 Task: Create a Board called Board0000000073 in Workspace WS0000000025 in Trello with Visibility as Workspace. Create a Board called Board0000000074 in Workspace WS0000000025 in Trello with Visibility as Private. Create a Board called Board0000000075 in Workspace WS0000000025 in Trello with Visibility as Public. Create Card Card0000000289 in Board Board0000000073 in Workspace WS0000000025 in Trello. Create Card Card0000000290 in Board Board0000000073 in Workspace WS0000000025 in Trello
Action: Mouse moved to (326, 415)
Screenshot: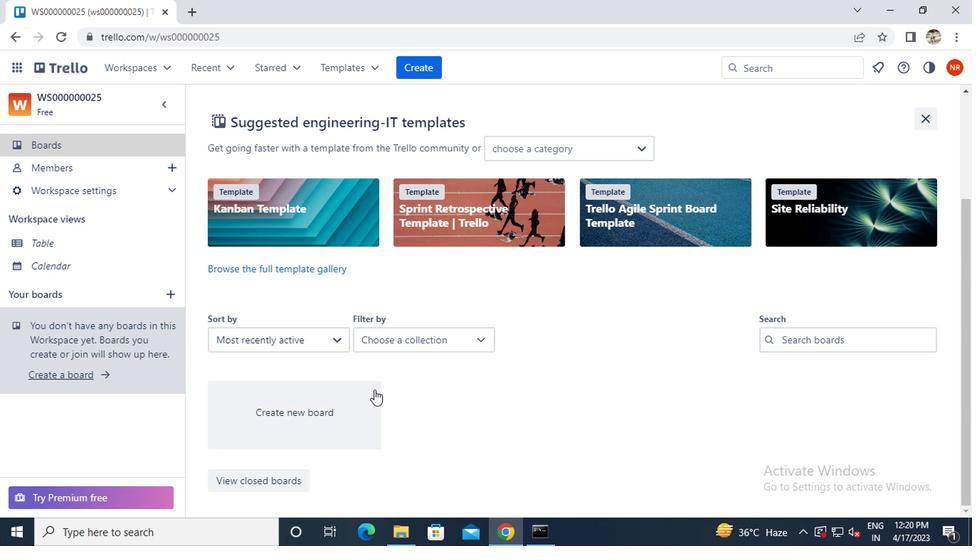 
Action: Mouse pressed left at (326, 415)
Screenshot: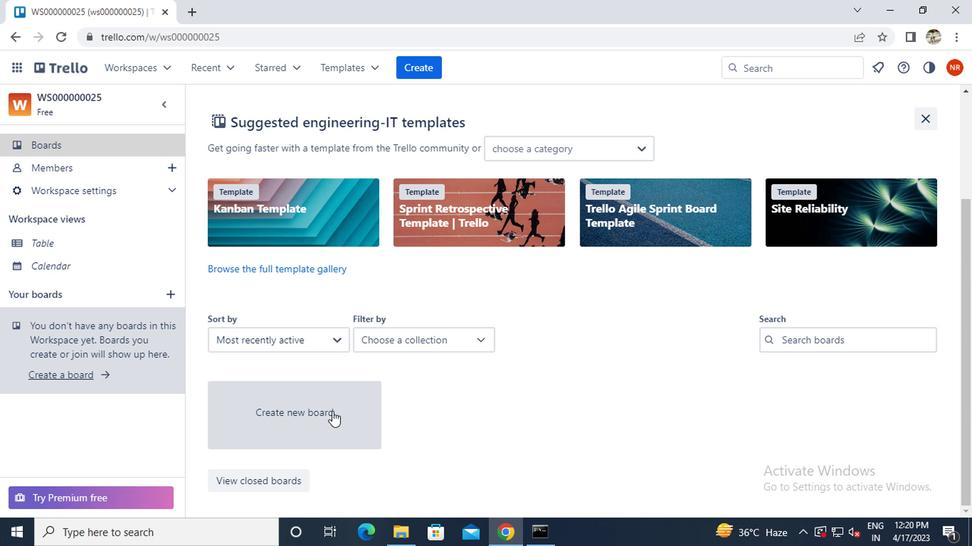
Action: Key pressed <Key.caps_lock>b<Key.caps_lock>oard0000000073
Screenshot: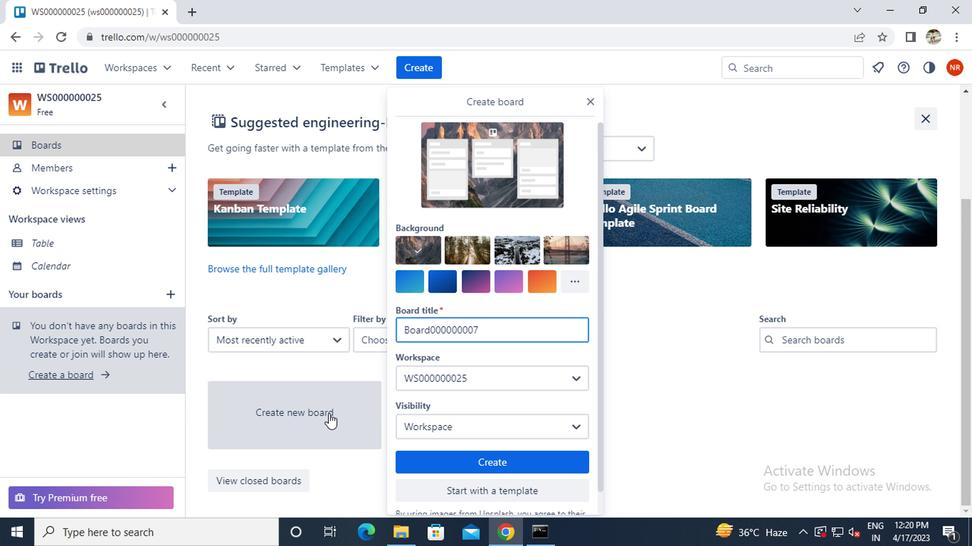 
Action: Mouse moved to (429, 460)
Screenshot: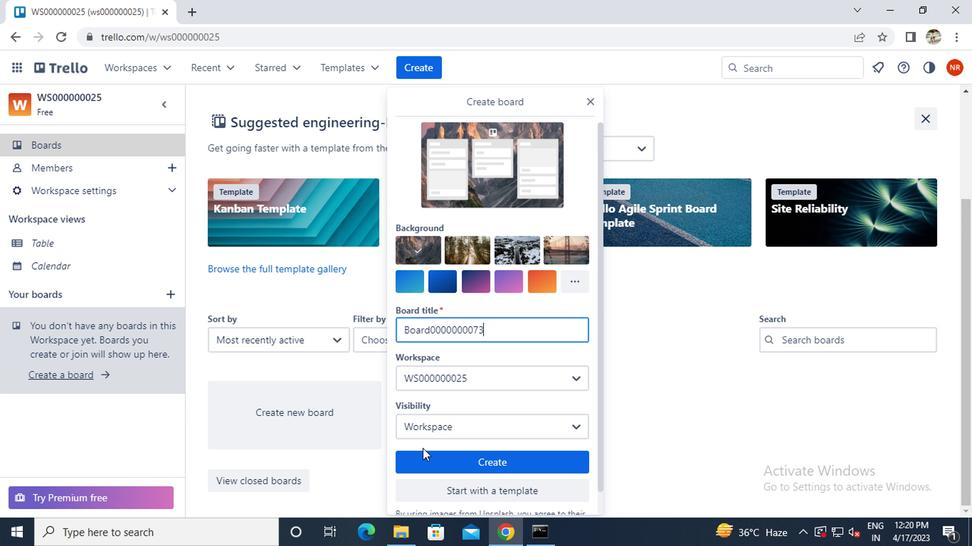 
Action: Mouse pressed left at (429, 460)
Screenshot: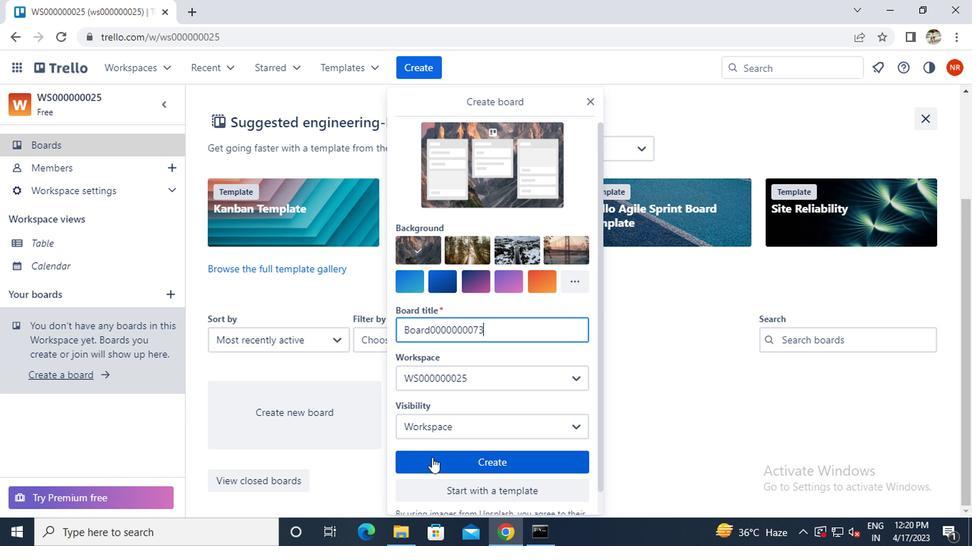 
Action: Mouse moved to (126, 142)
Screenshot: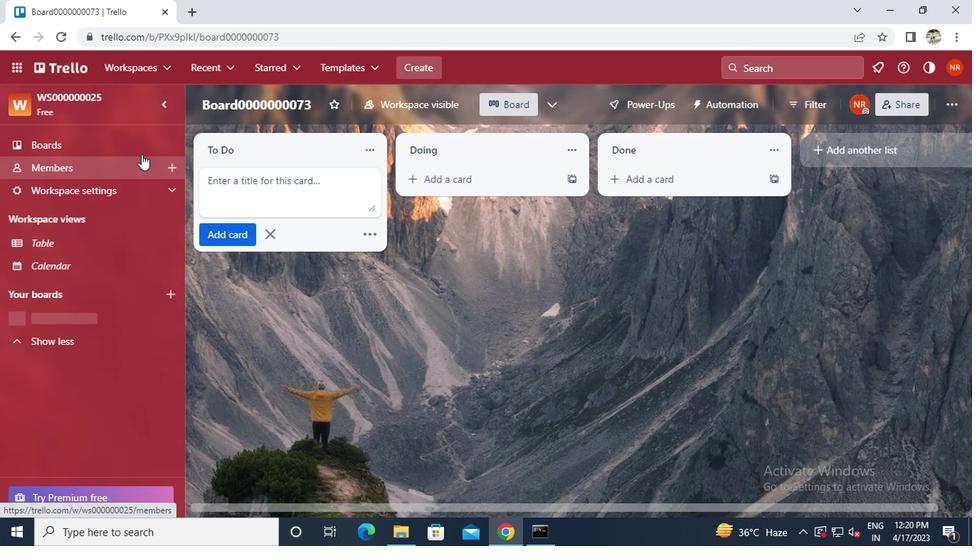 
Action: Mouse pressed left at (126, 142)
Screenshot: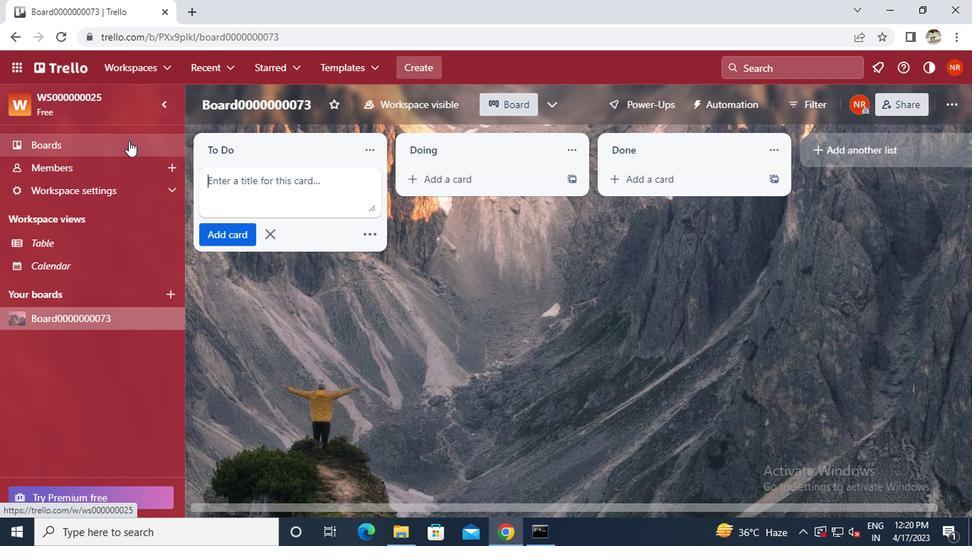 
Action: Mouse moved to (379, 335)
Screenshot: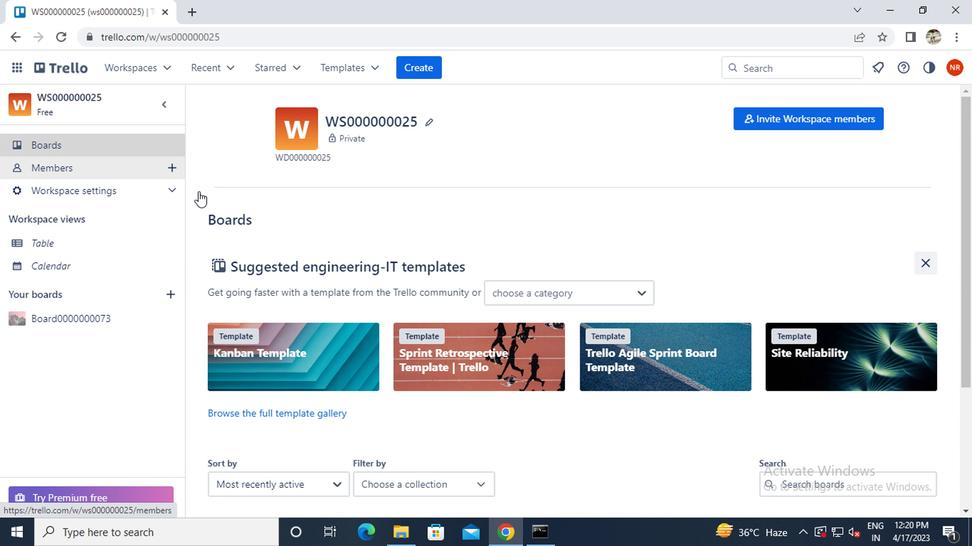 
Action: Mouse scrolled (379, 335) with delta (0, 0)
Screenshot: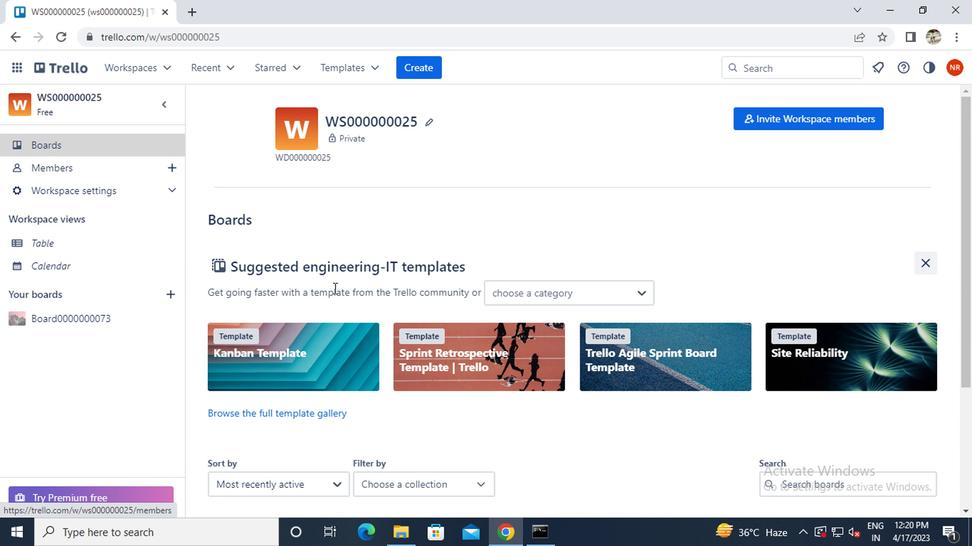 
Action: Mouse scrolled (379, 335) with delta (0, 0)
Screenshot: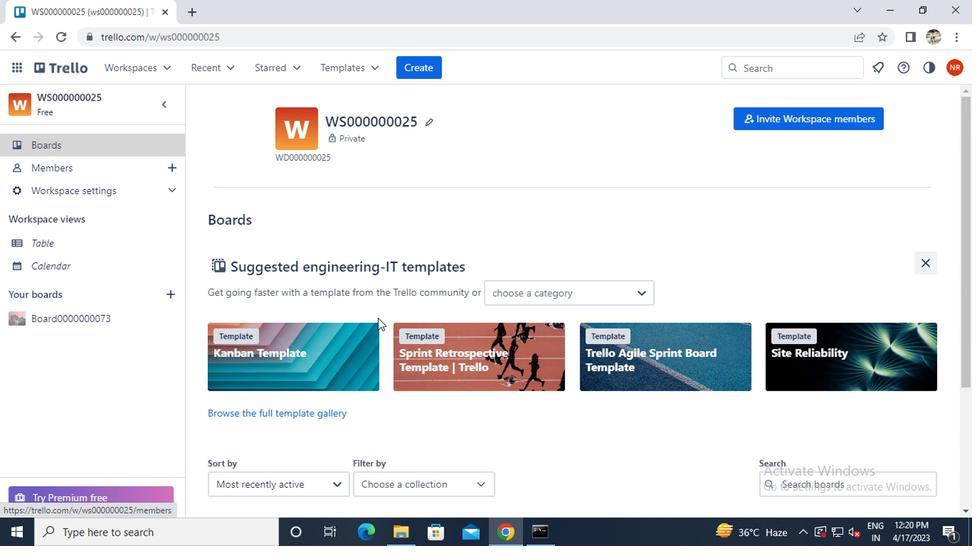 
Action: Mouse scrolled (379, 335) with delta (0, 0)
Screenshot: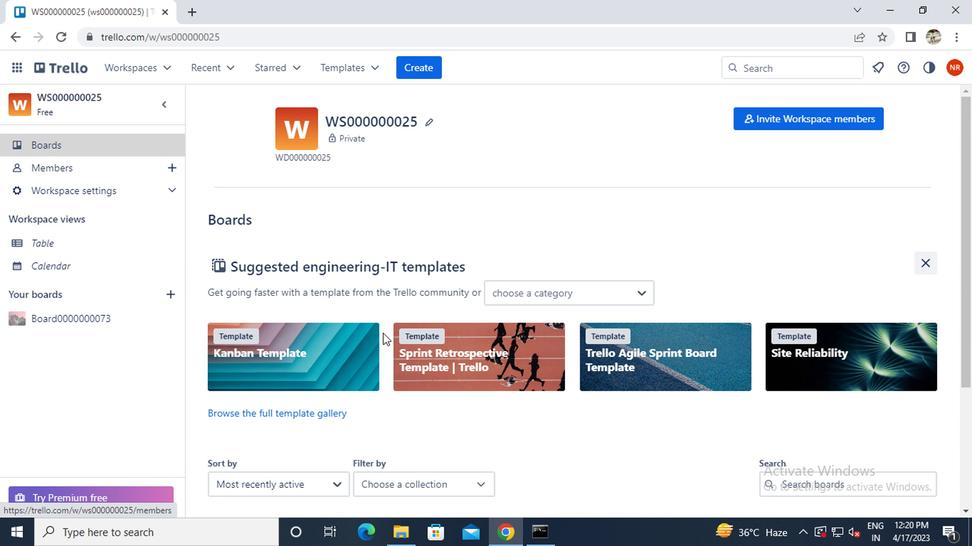 
Action: Mouse moved to (379, 336)
Screenshot: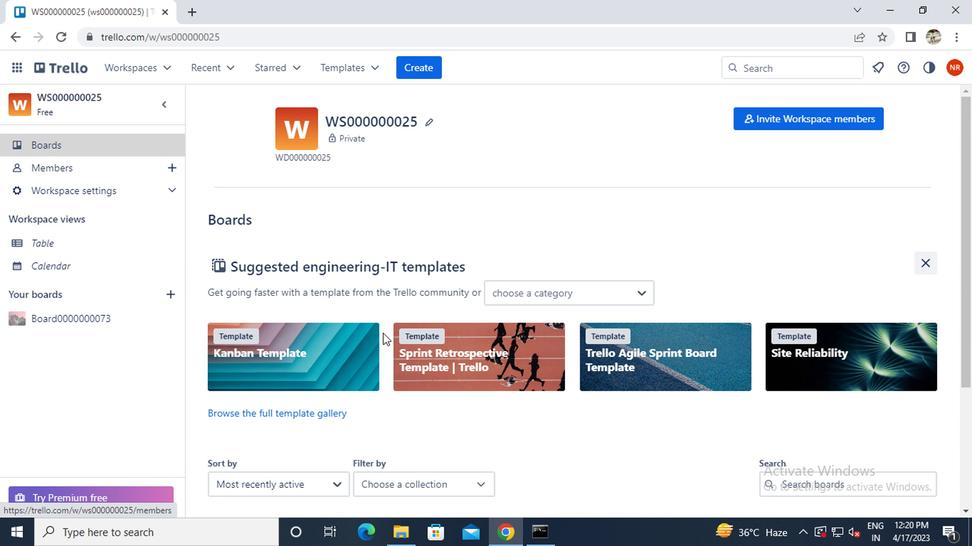 
Action: Mouse scrolled (379, 335) with delta (0, -1)
Screenshot: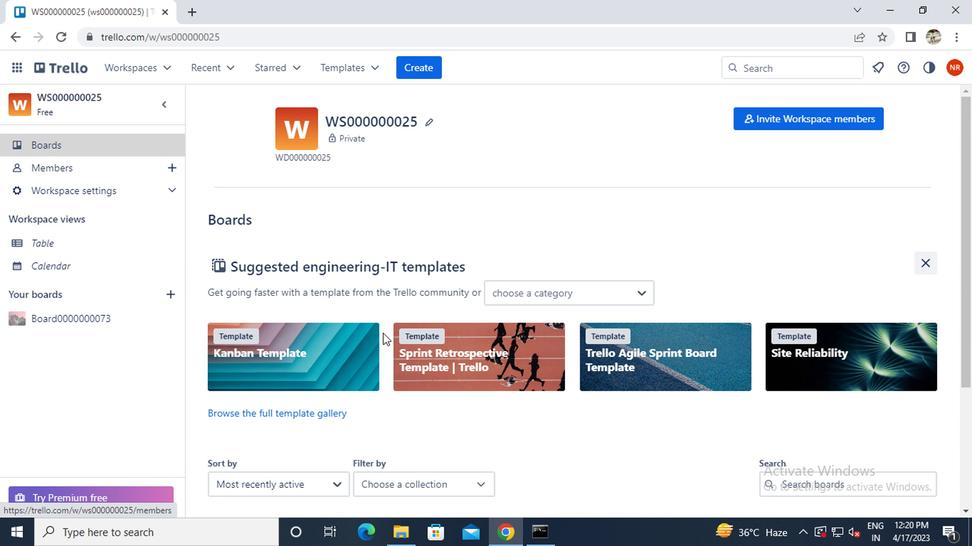 
Action: Mouse scrolled (379, 335) with delta (0, -1)
Screenshot: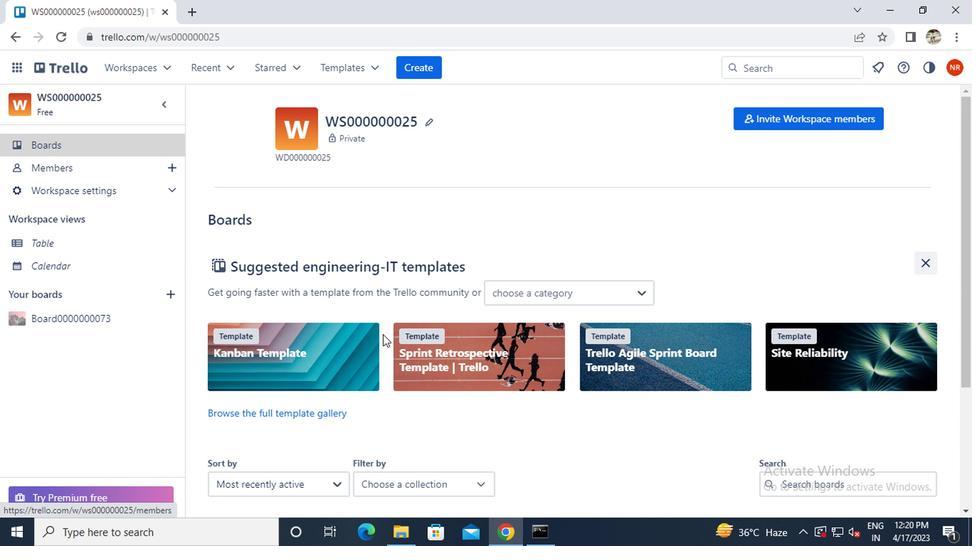 
Action: Mouse moved to (313, 396)
Screenshot: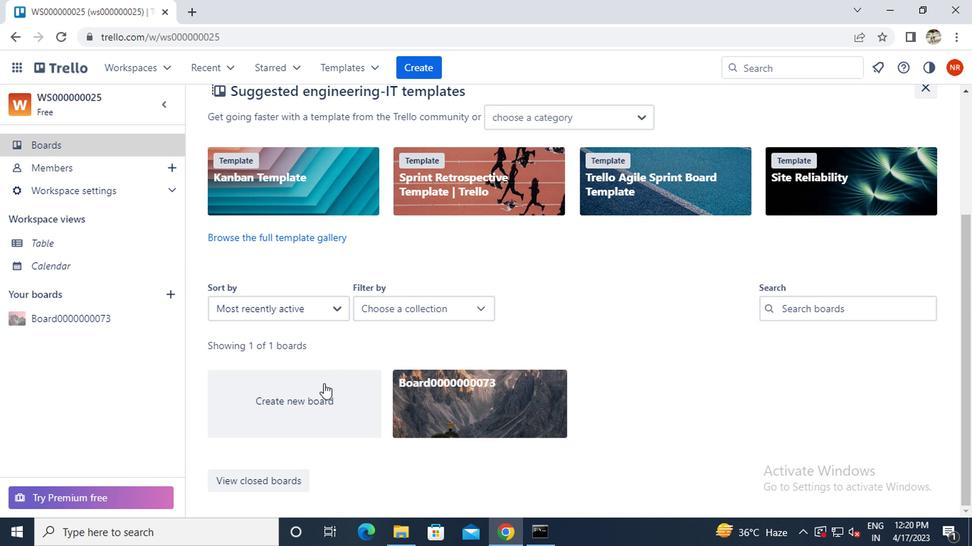 
Action: Mouse pressed left at (313, 396)
Screenshot: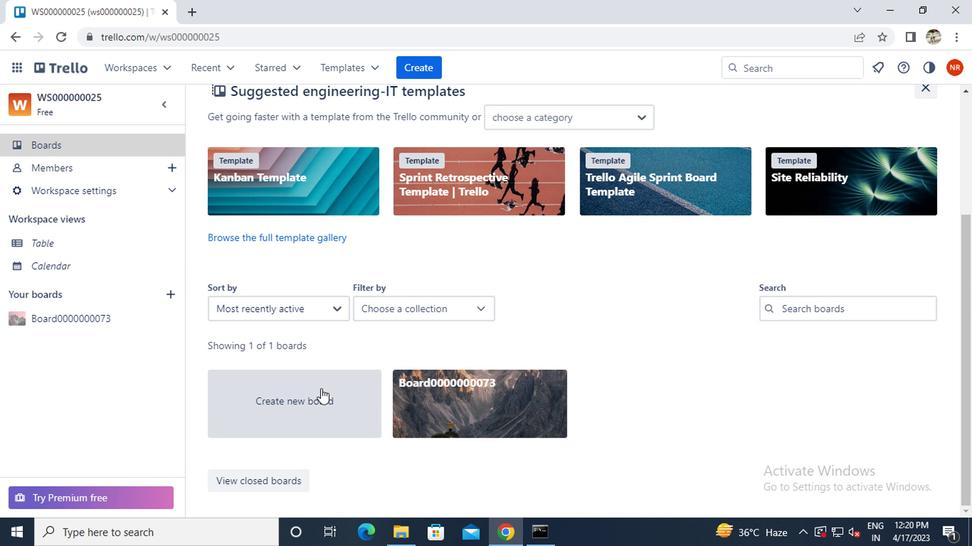 
Action: Key pressed <Key.caps_lock>b<Key.caps_lock>oard0000000074
Screenshot: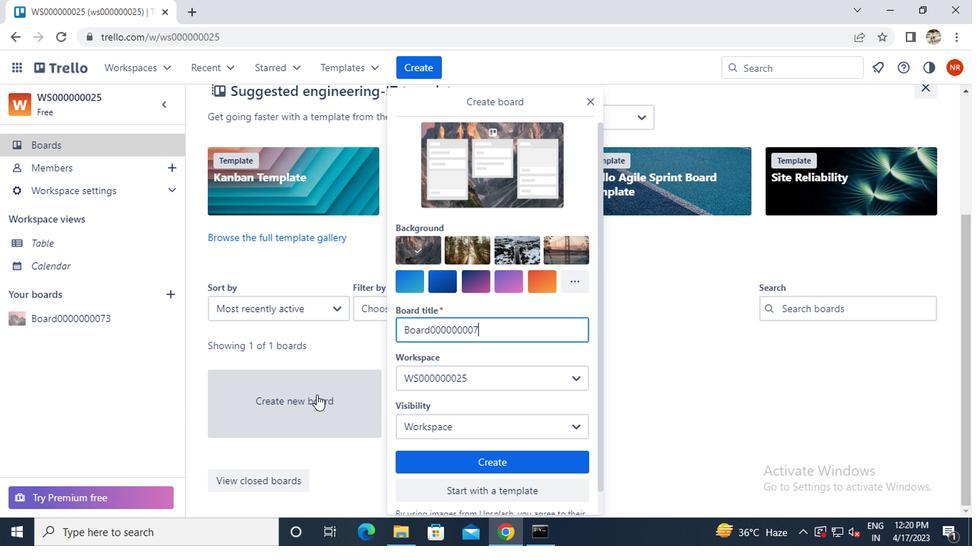 
Action: Mouse moved to (432, 429)
Screenshot: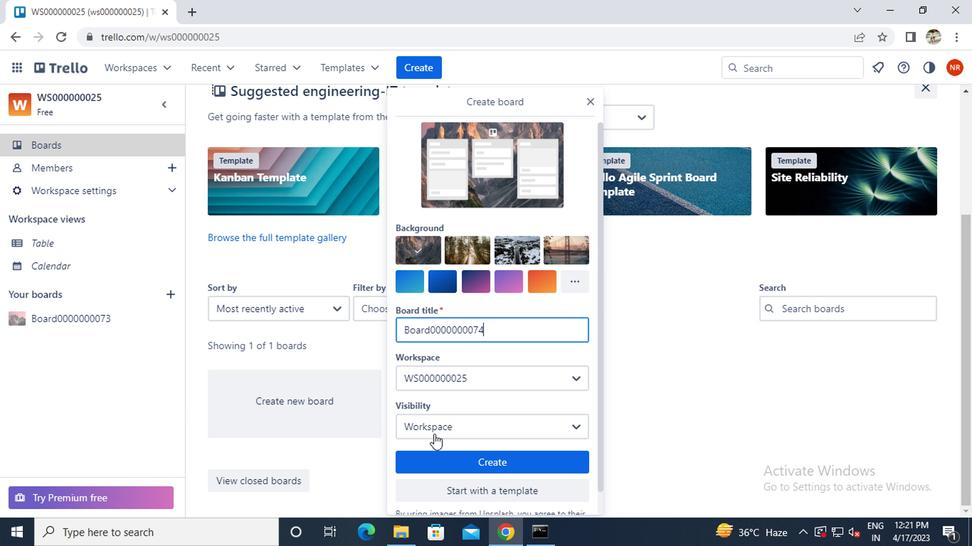 
Action: Mouse pressed left at (432, 429)
Screenshot: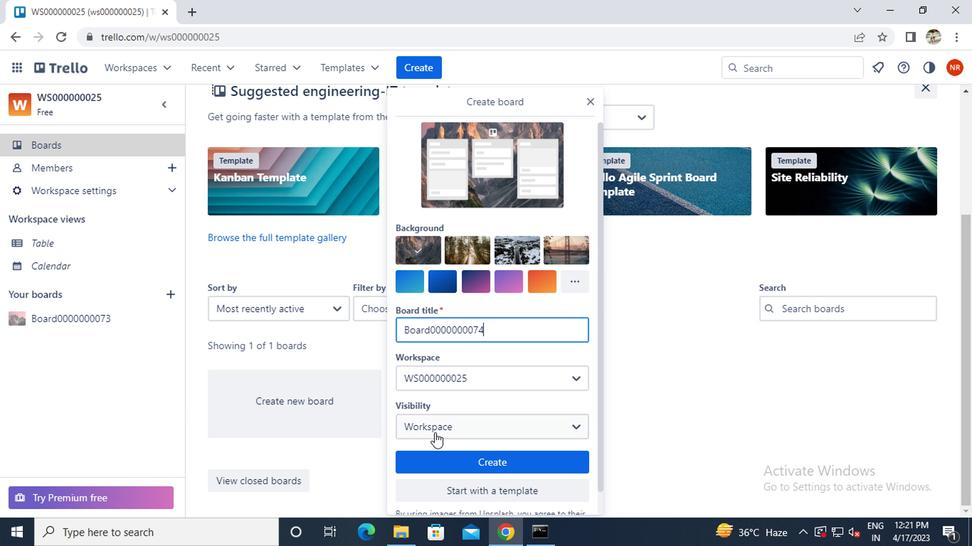 
Action: Mouse moved to (455, 278)
Screenshot: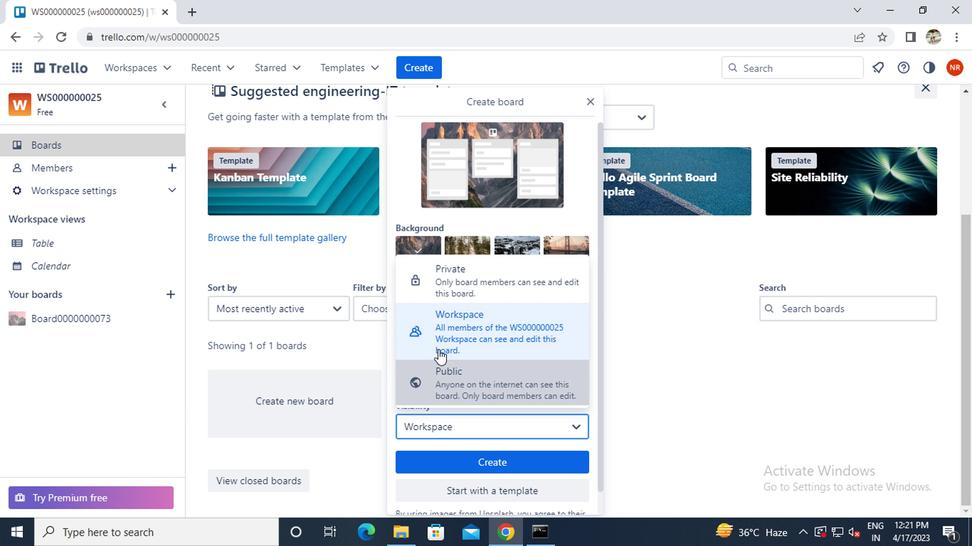 
Action: Mouse pressed left at (455, 278)
Screenshot: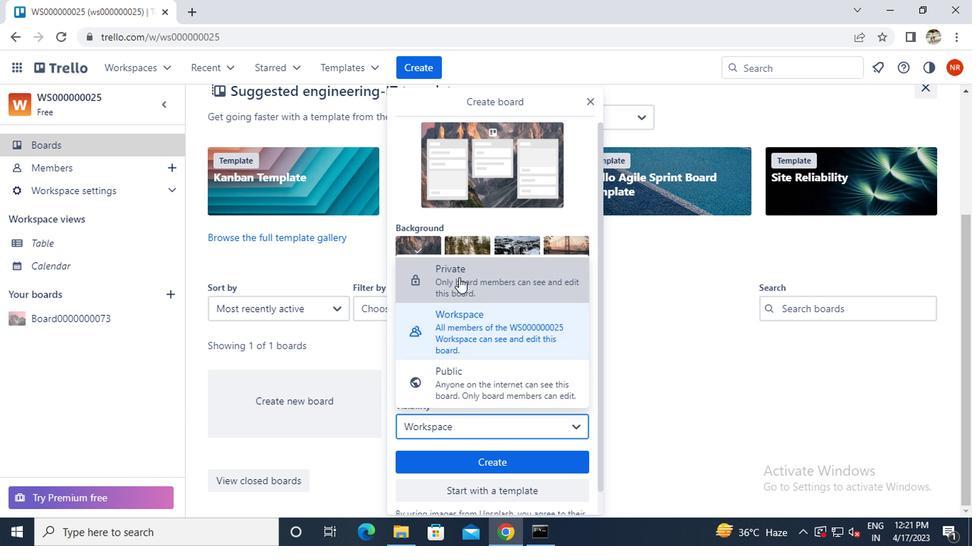 
Action: Mouse moved to (485, 463)
Screenshot: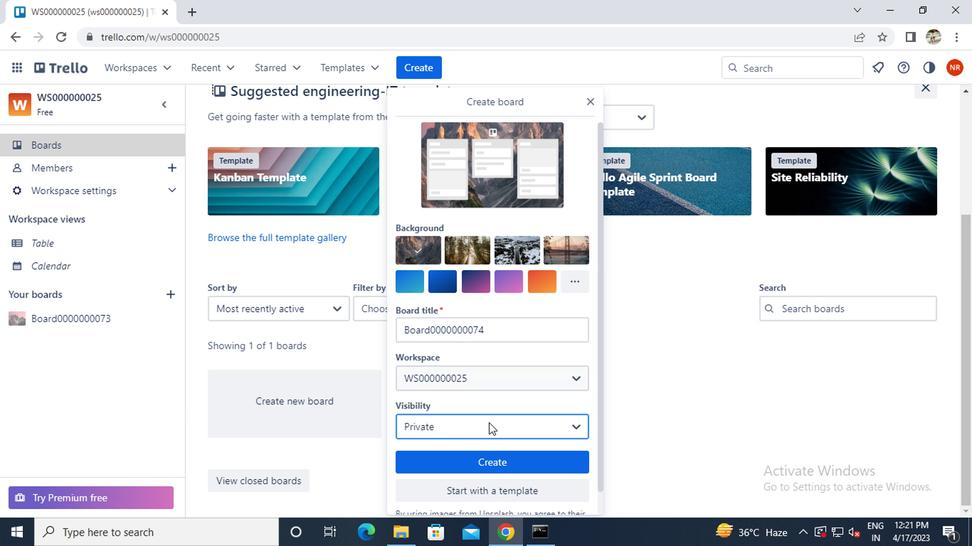 
Action: Mouse pressed left at (485, 463)
Screenshot: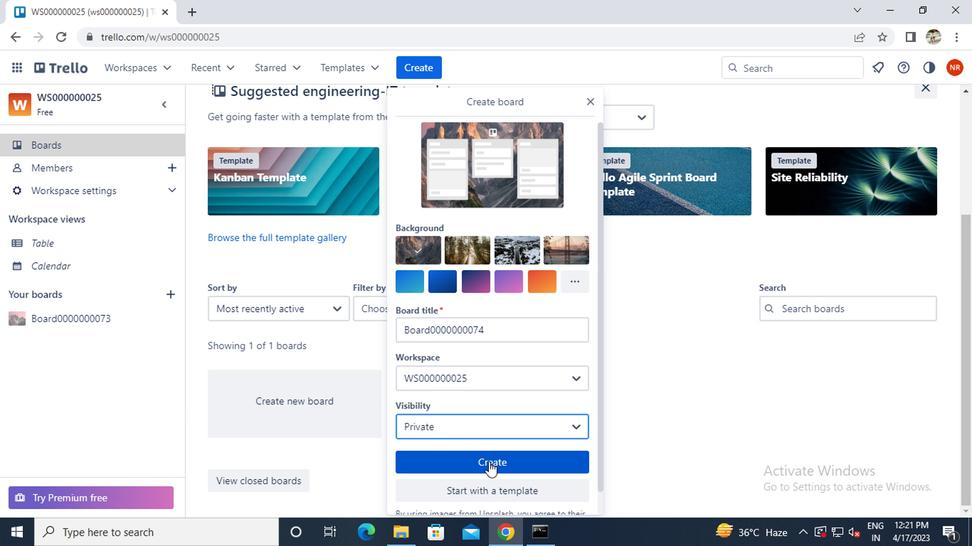 
Action: Mouse moved to (121, 145)
Screenshot: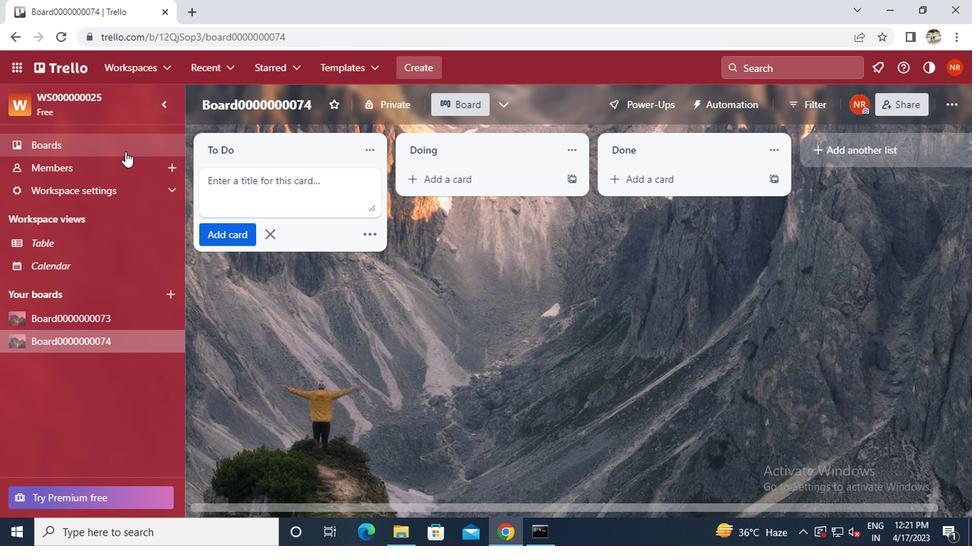 
Action: Mouse pressed left at (121, 145)
Screenshot: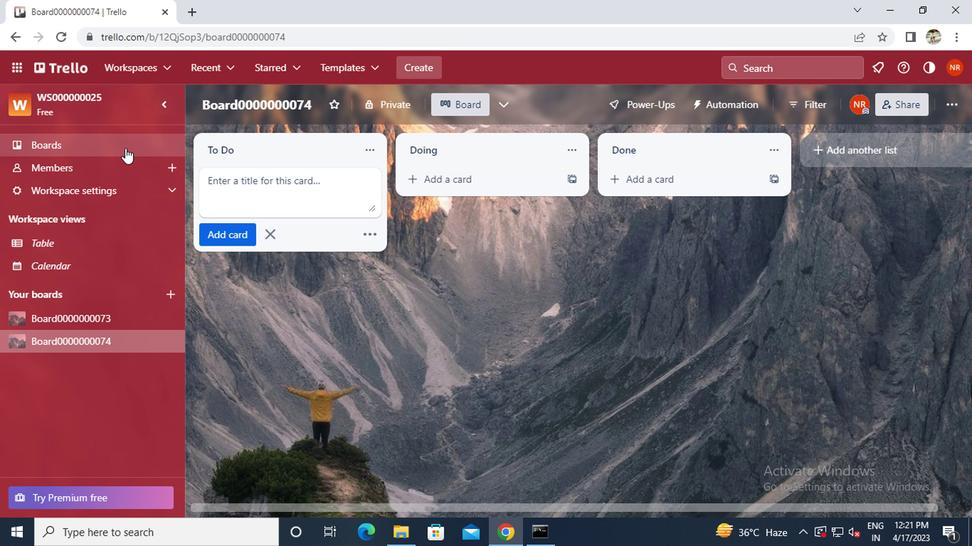 
Action: Mouse moved to (291, 387)
Screenshot: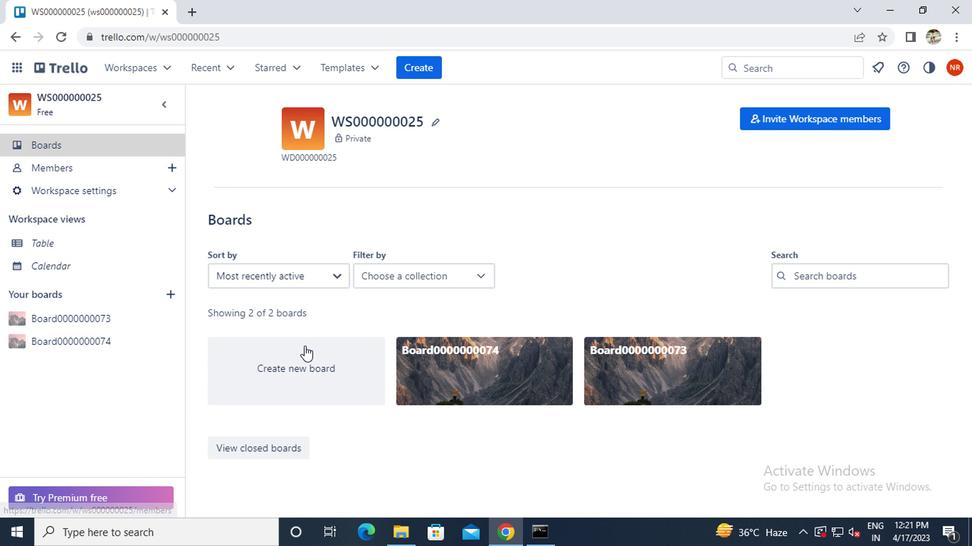 
Action: Mouse pressed left at (291, 387)
Screenshot: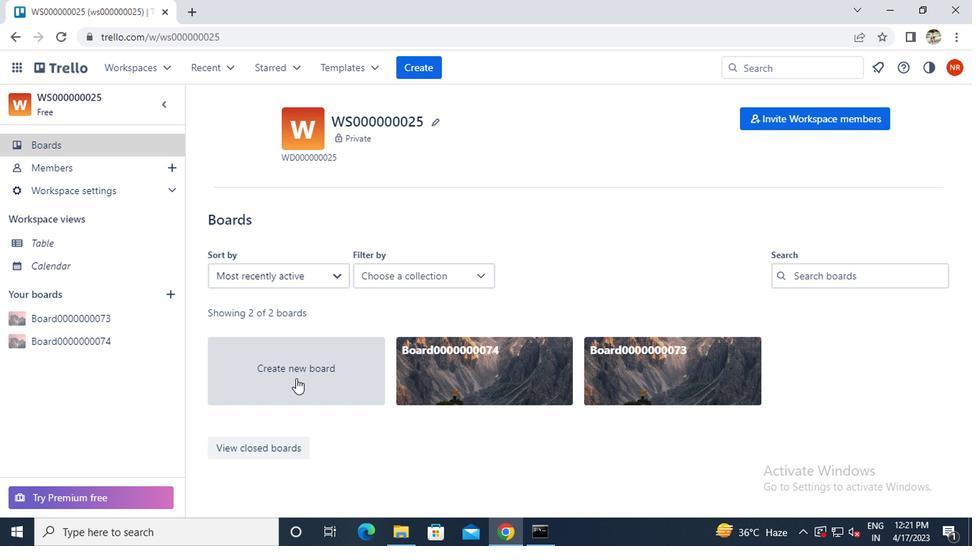 
Action: Key pressed <Key.caps_lock>b<Key.caps_lock>
Screenshot: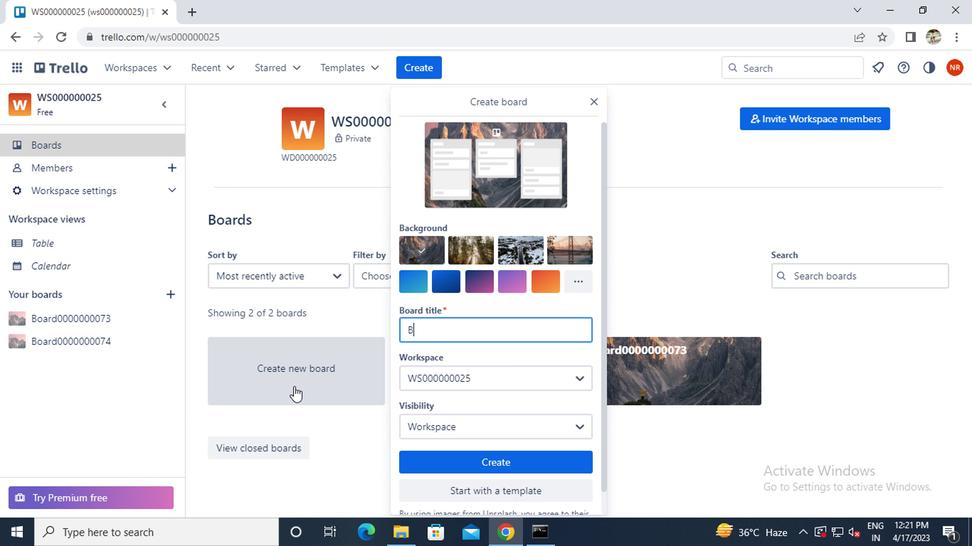 
Action: Mouse moved to (291, 388)
Screenshot: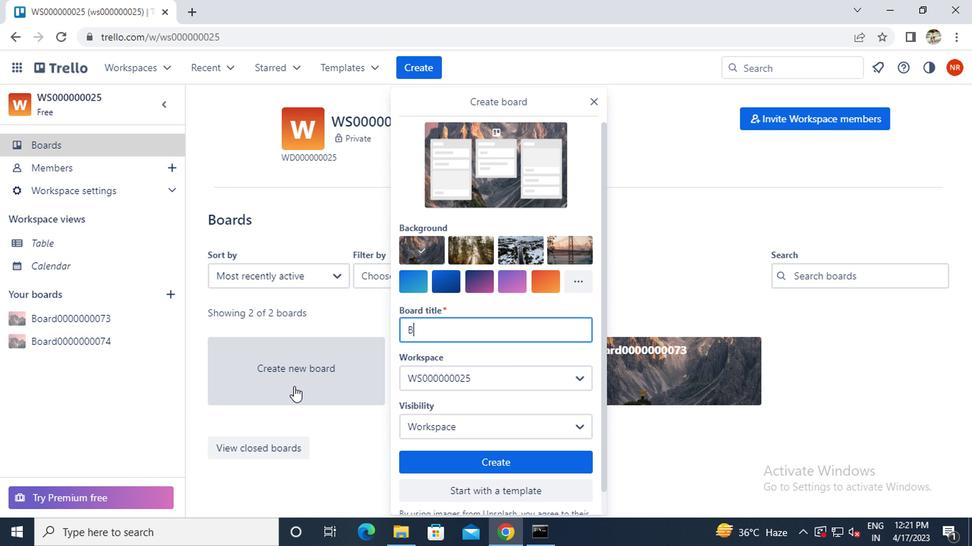 
Action: Key pressed oard0000000075
Screenshot: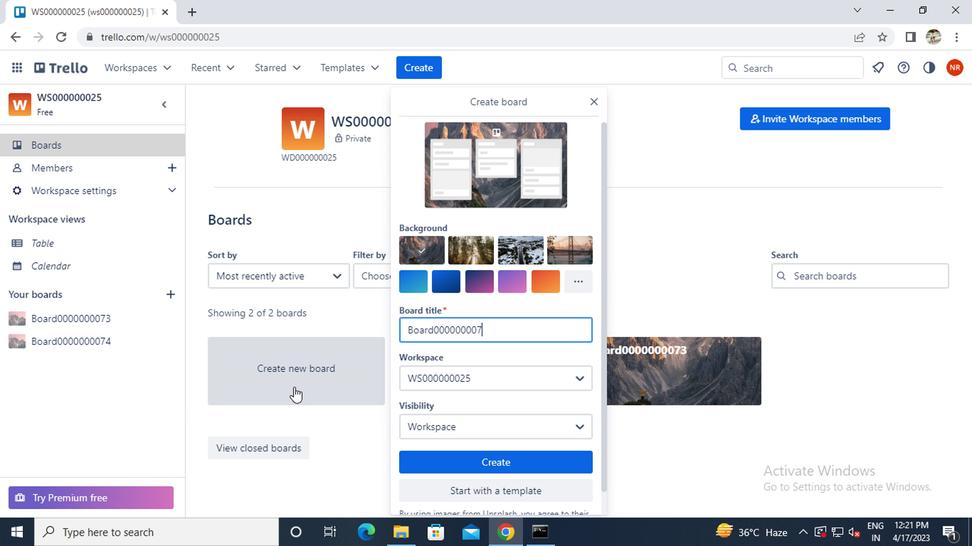 
Action: Mouse moved to (419, 427)
Screenshot: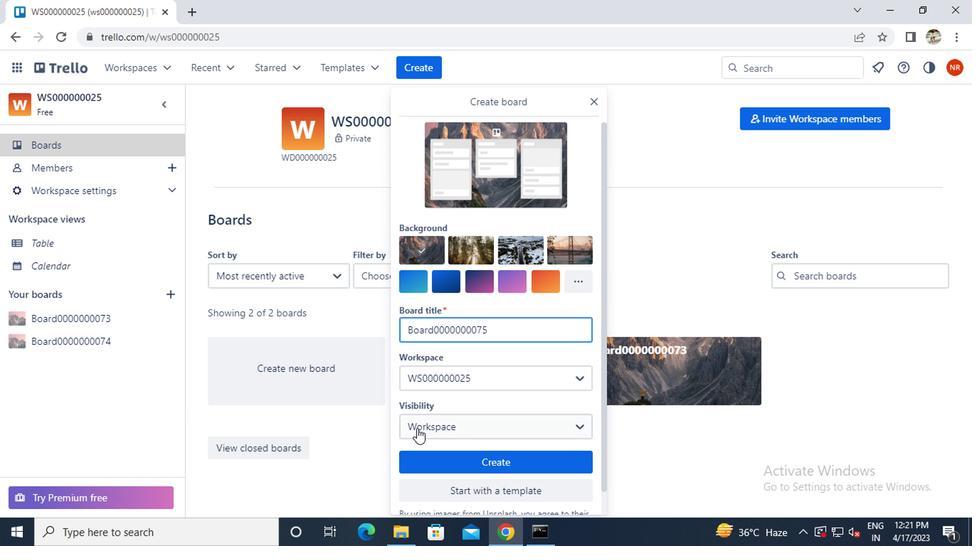 
Action: Mouse pressed left at (419, 427)
Screenshot: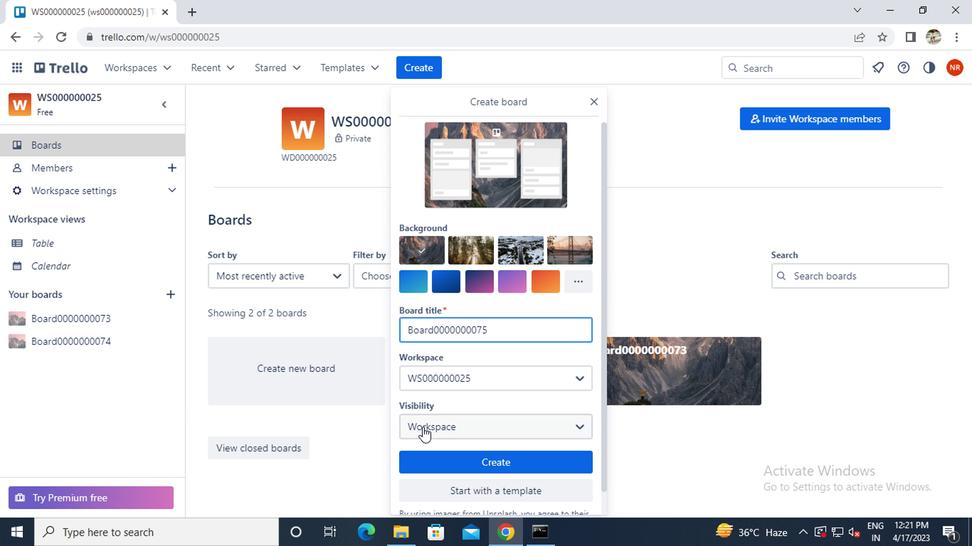 
Action: Mouse moved to (435, 394)
Screenshot: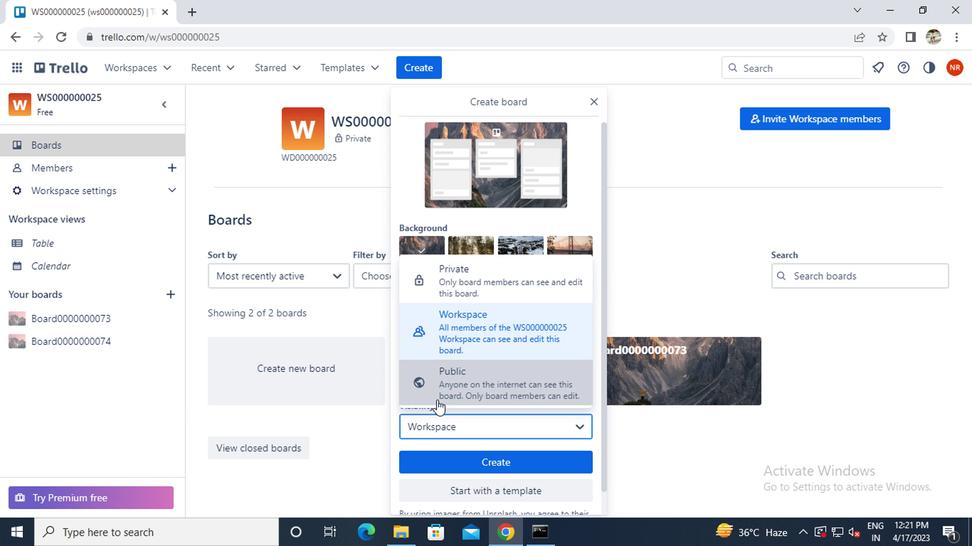 
Action: Mouse pressed left at (435, 394)
Screenshot: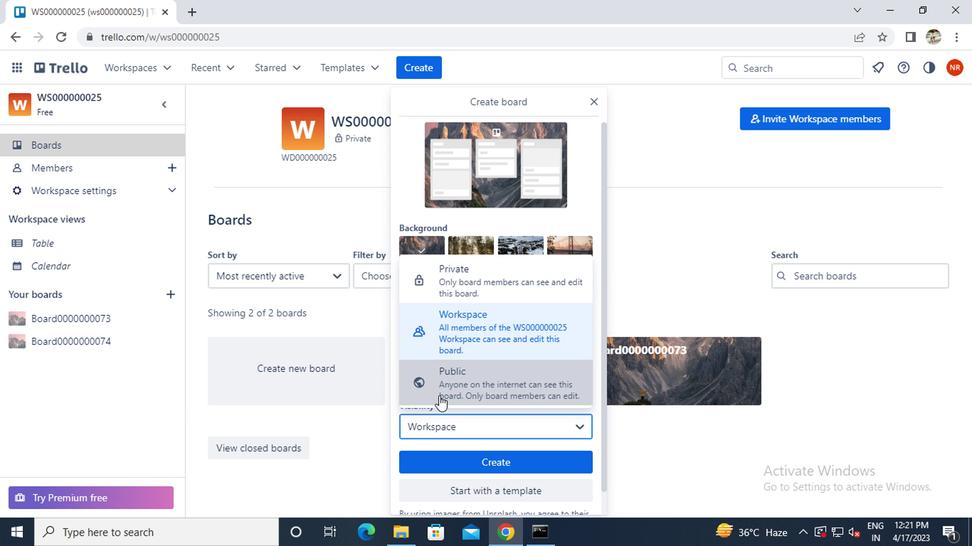 
Action: Mouse moved to (444, 462)
Screenshot: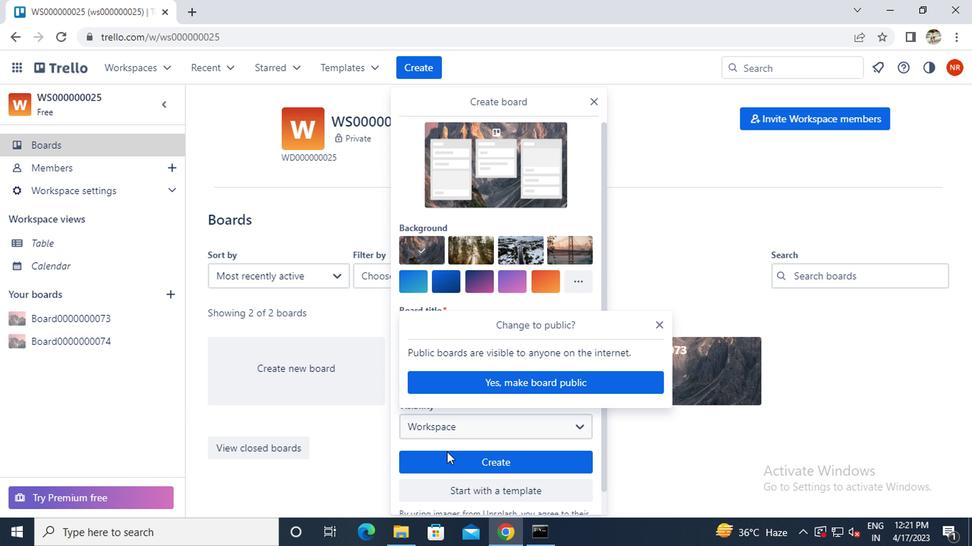 
Action: Mouse pressed left at (444, 462)
Screenshot: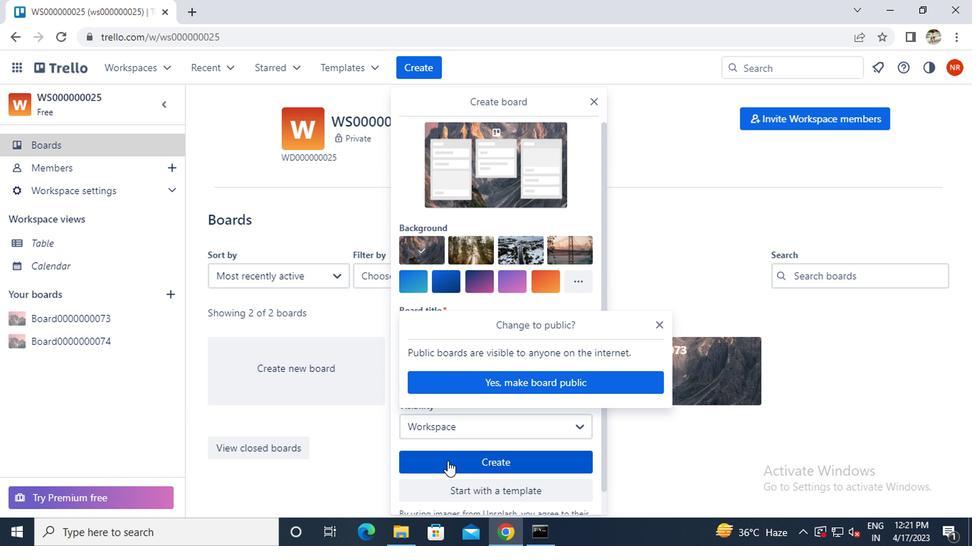 
Action: Mouse moved to (118, 313)
Screenshot: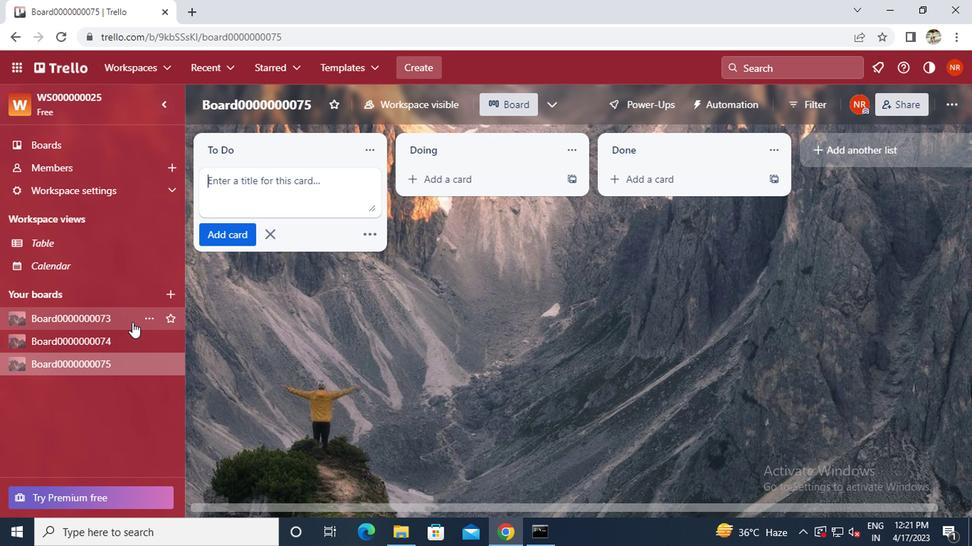
Action: Mouse pressed left at (118, 313)
Screenshot: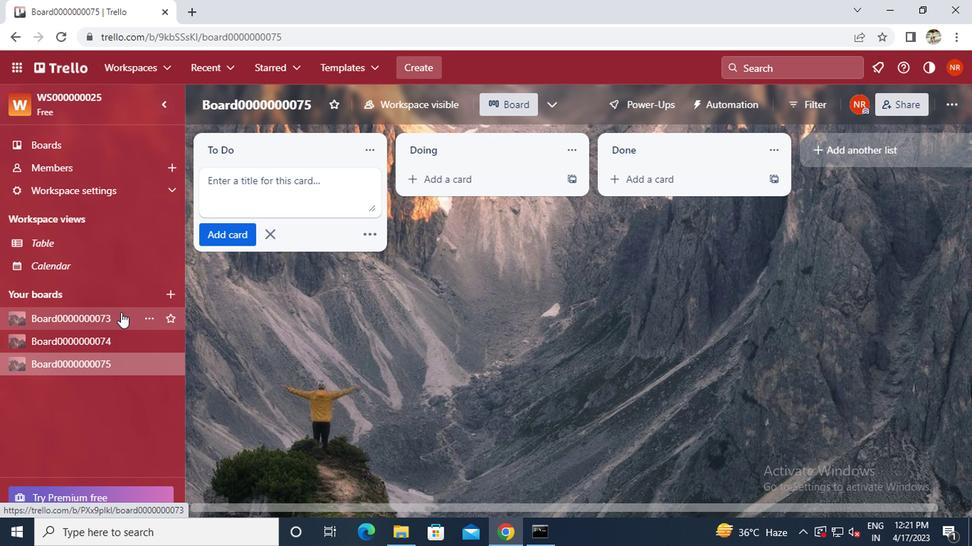 
Action: Mouse moved to (211, 181)
Screenshot: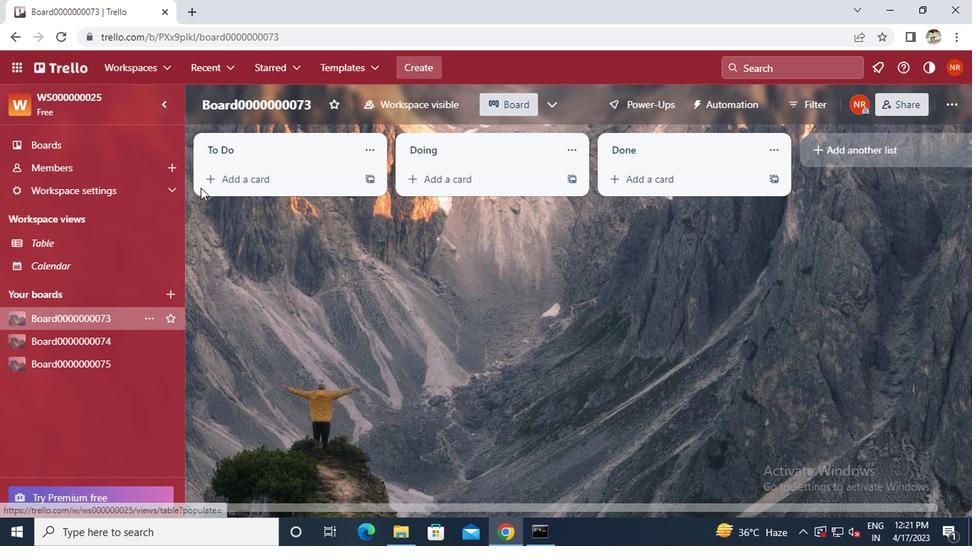 
Action: Mouse pressed left at (211, 181)
Screenshot: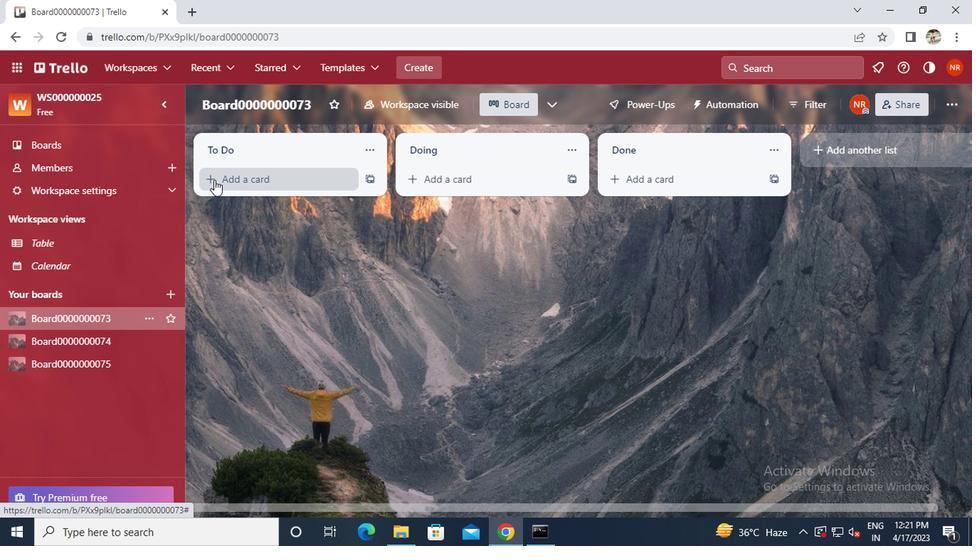 
Action: Key pressed <Key.caps_lock>c<Key.caps_lock>ard0000000289
Screenshot: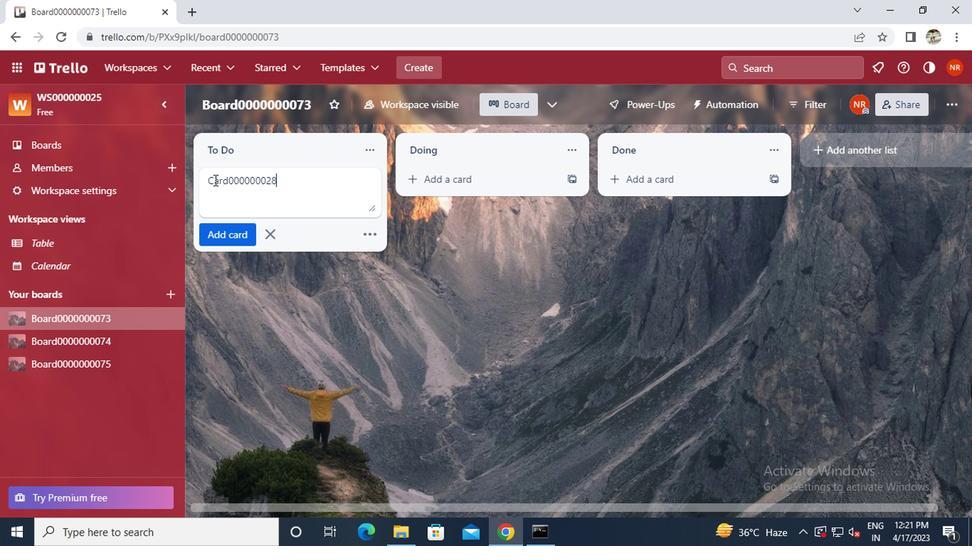 
Action: Mouse moved to (225, 230)
Screenshot: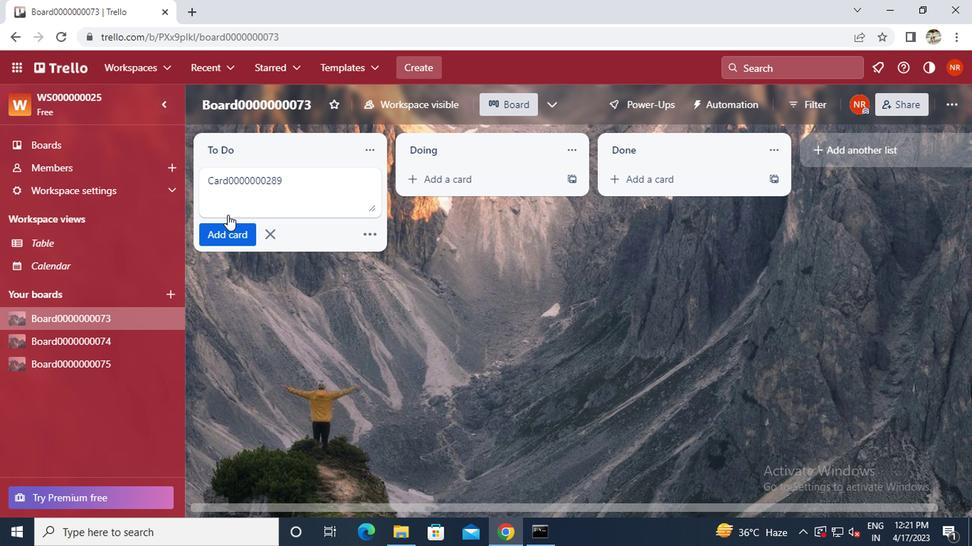 
Action: Mouse pressed left at (225, 230)
Screenshot: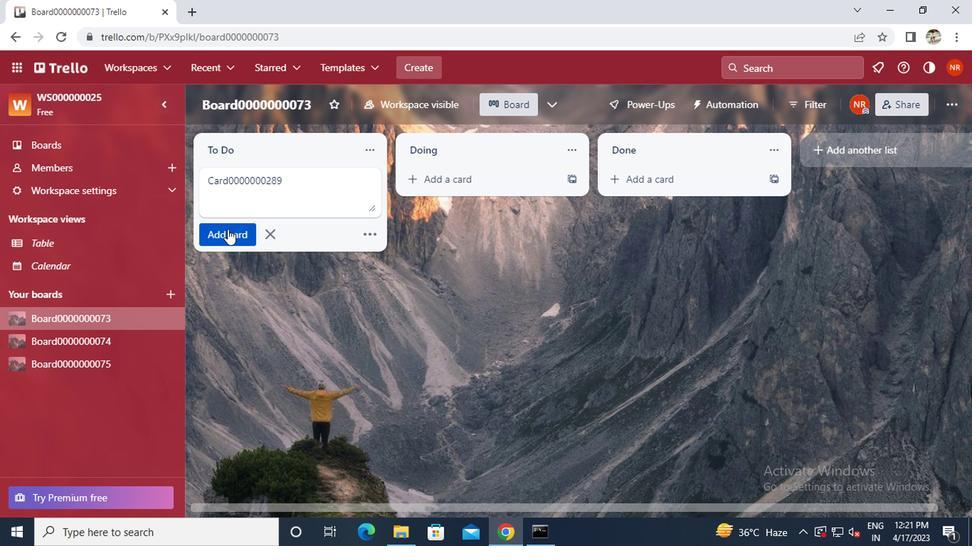 
Action: Key pressed <Key.caps_lock>c<Key.caps_lock>ard0000000290<Key.enter>
Screenshot: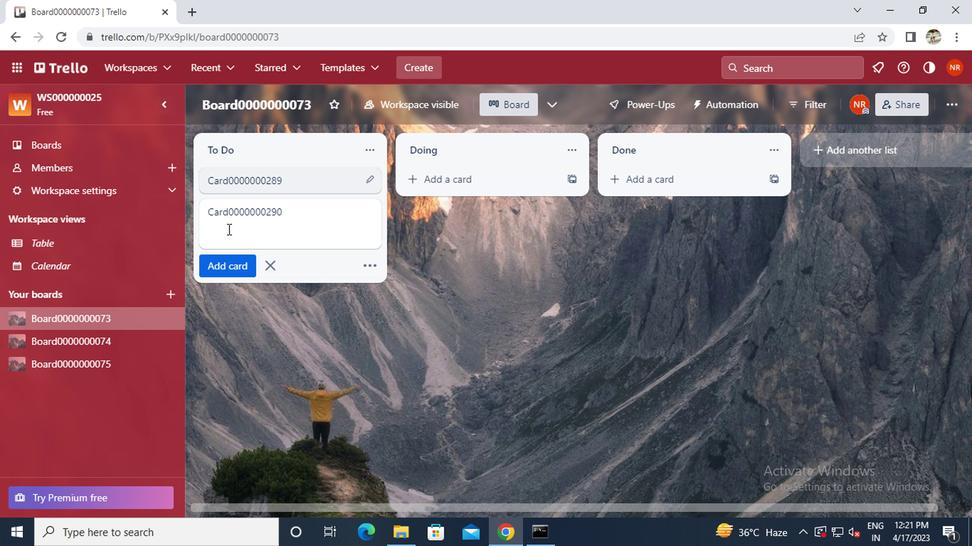 
